 Task: Schedule a meeting titled 'Kick-off Meeting' on June 29, 2023, from 5:00 PM to 5:30 PM.
Action: Mouse moved to (17, 56)
Screenshot: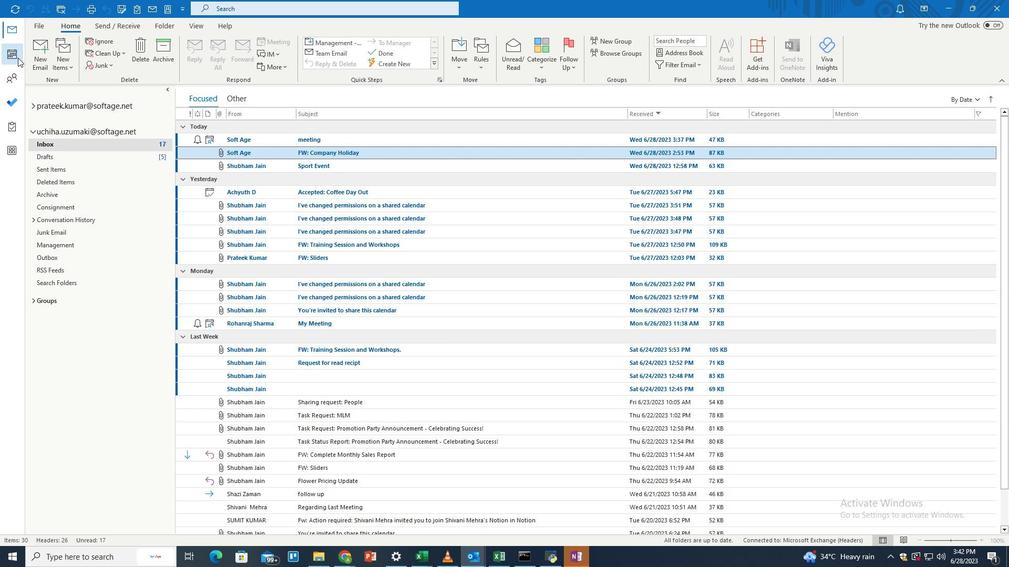 
Action: Mouse pressed left at (17, 56)
Screenshot: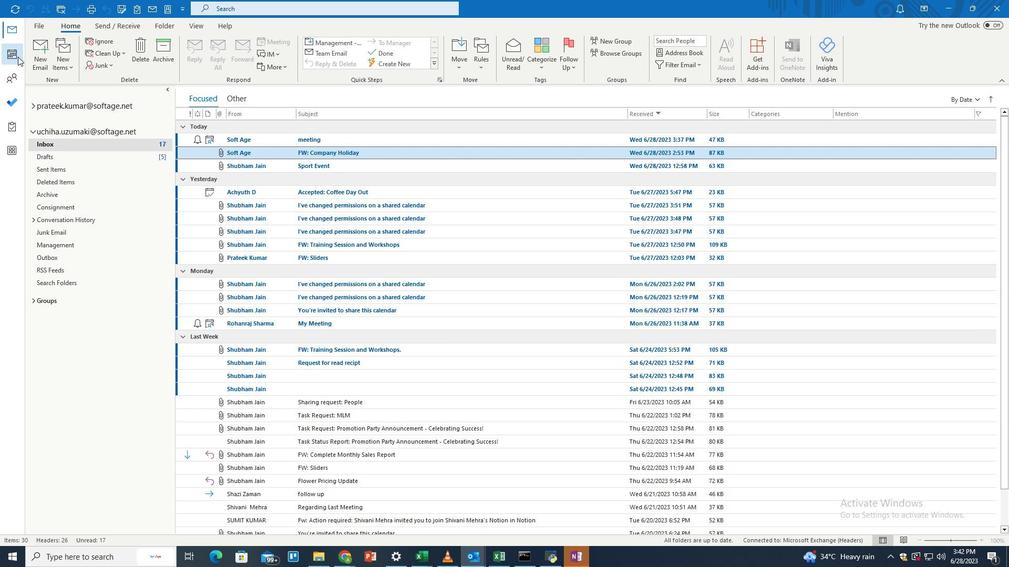 
Action: Mouse moved to (233, 103)
Screenshot: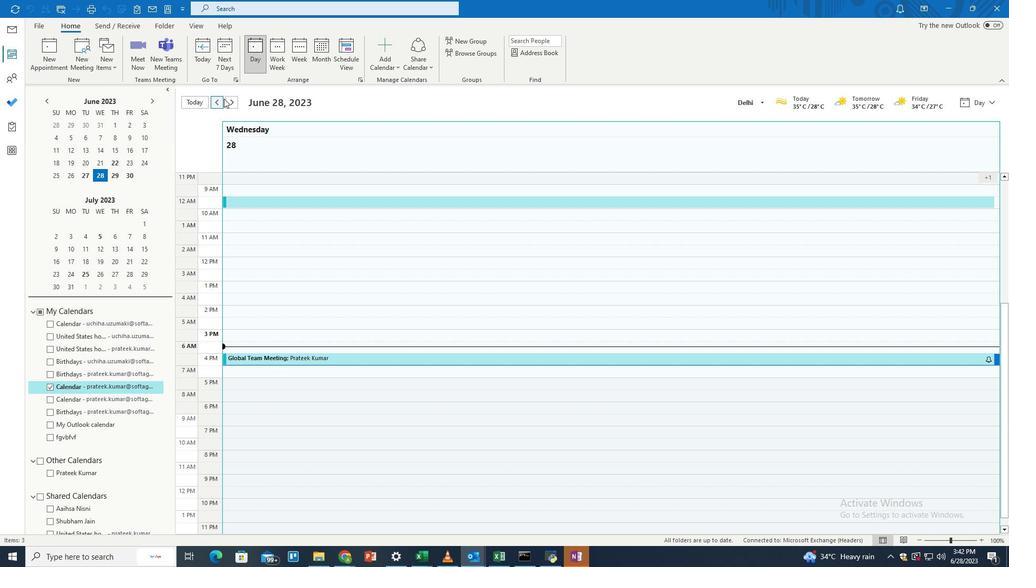
Action: Mouse pressed left at (233, 103)
Screenshot: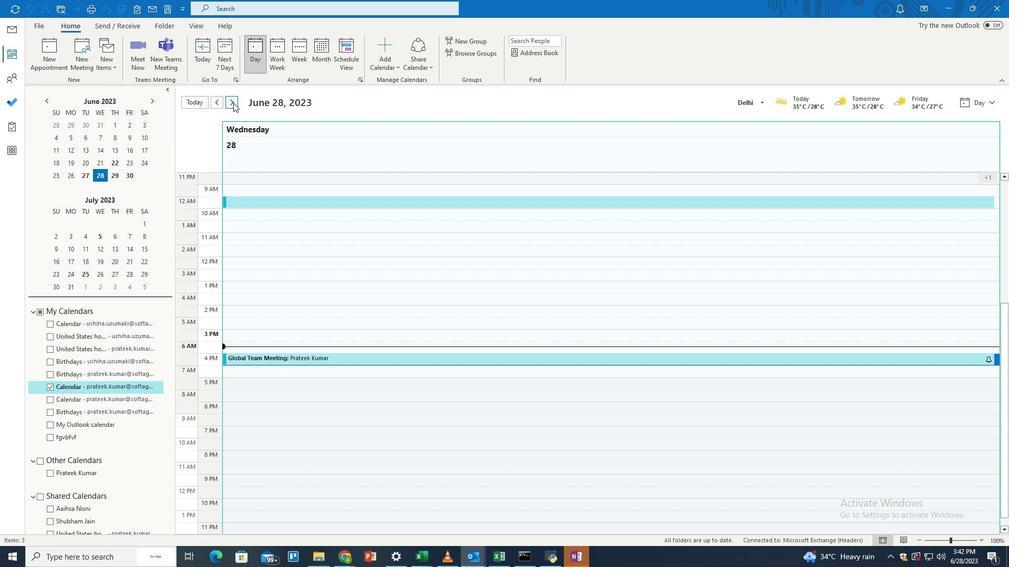 
Action: Mouse moved to (254, 383)
Screenshot: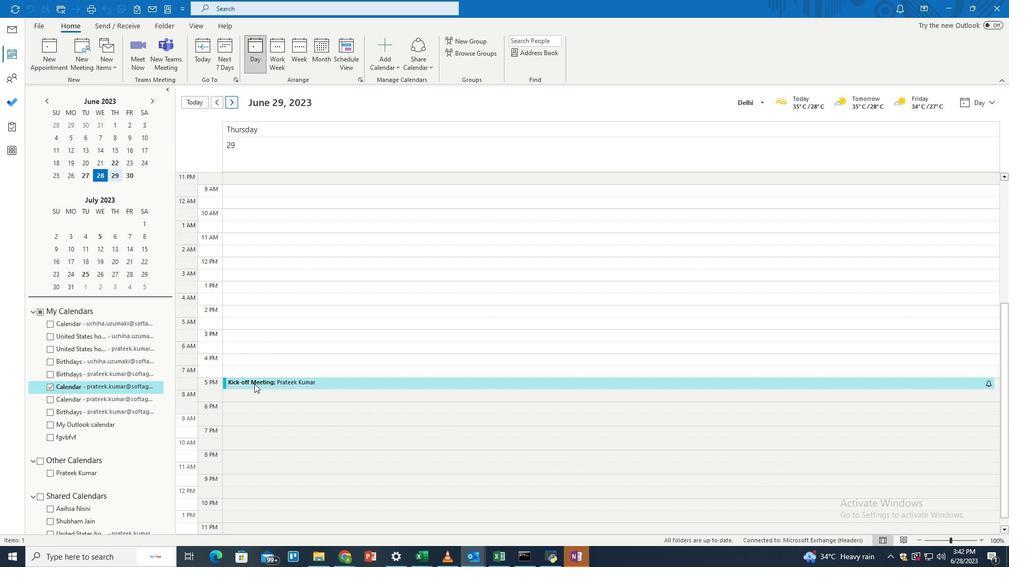 
Action: Mouse pressed left at (254, 383)
Screenshot: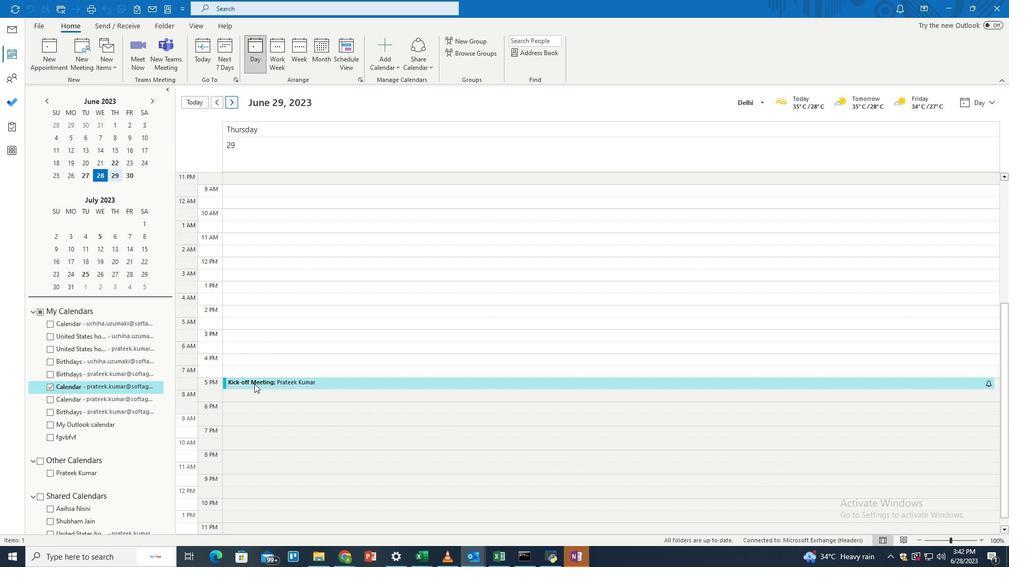 
Action: Mouse pressed left at (254, 383)
Screenshot: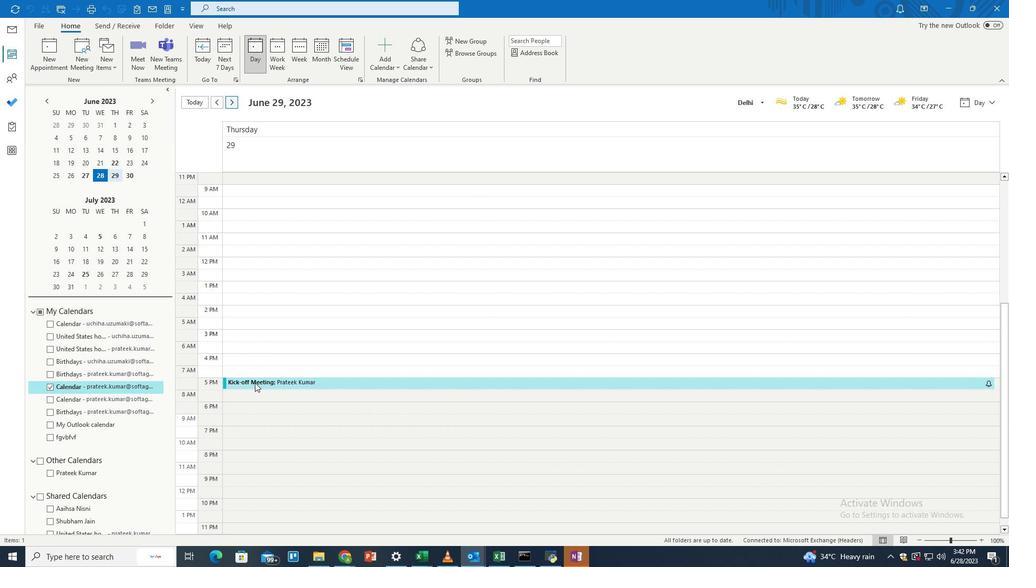 
Action: Mouse moved to (823, 120)
Screenshot: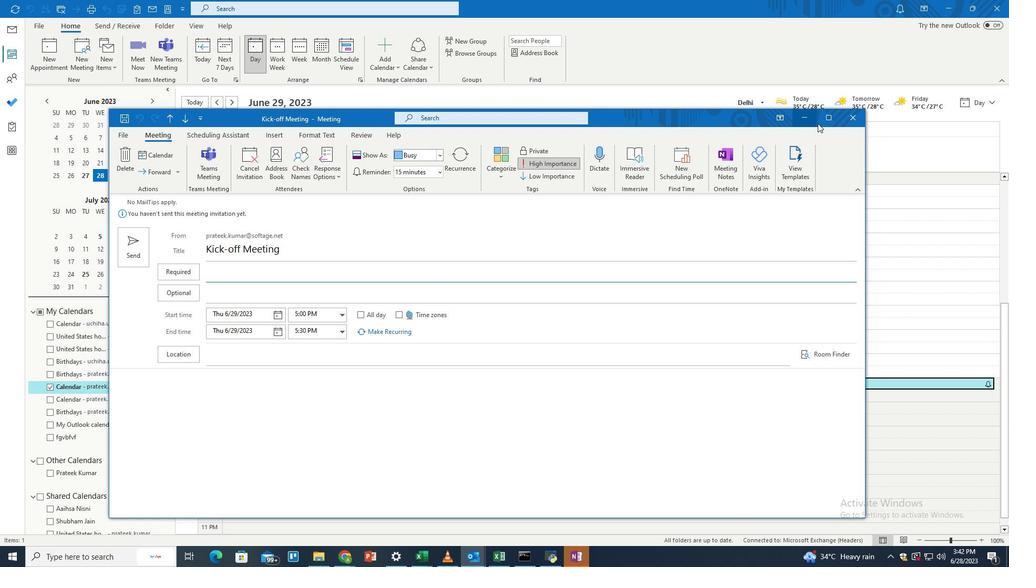 
Action: Mouse pressed left at (823, 120)
Screenshot: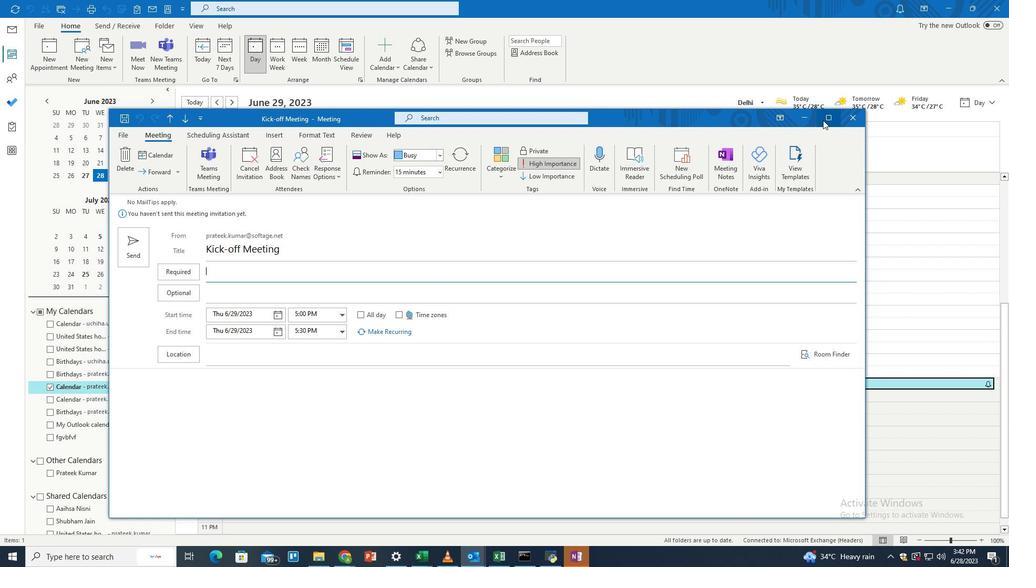 
Action: Mouse moved to (170, 205)
Screenshot: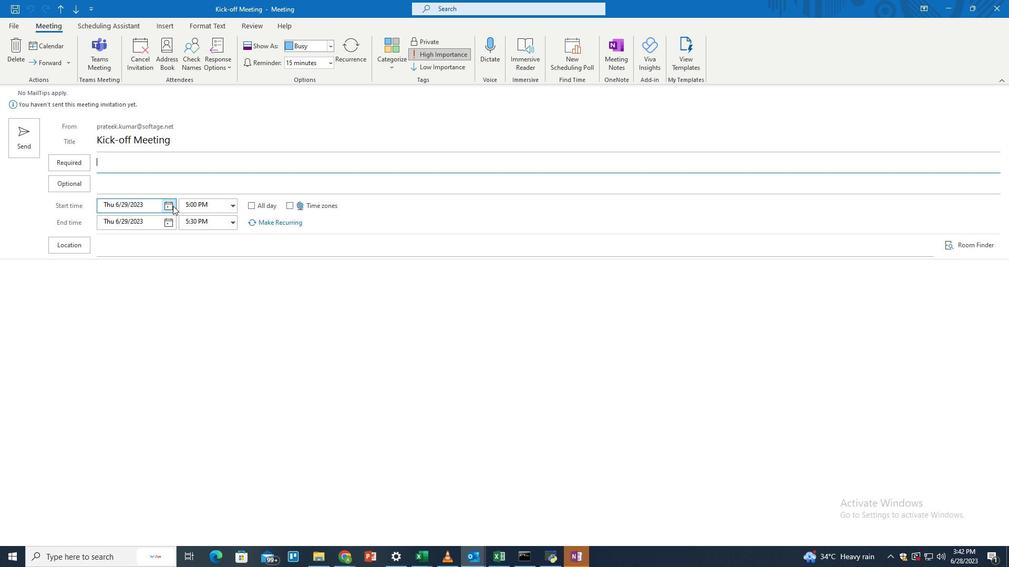 
Action: Mouse pressed left at (170, 205)
Screenshot: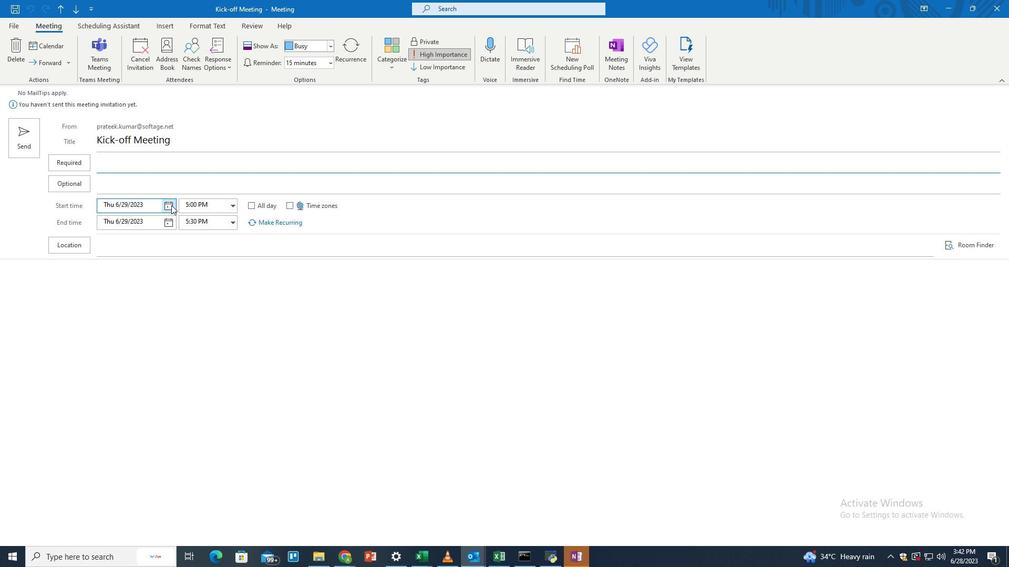 
Action: Mouse moved to (168, 217)
Screenshot: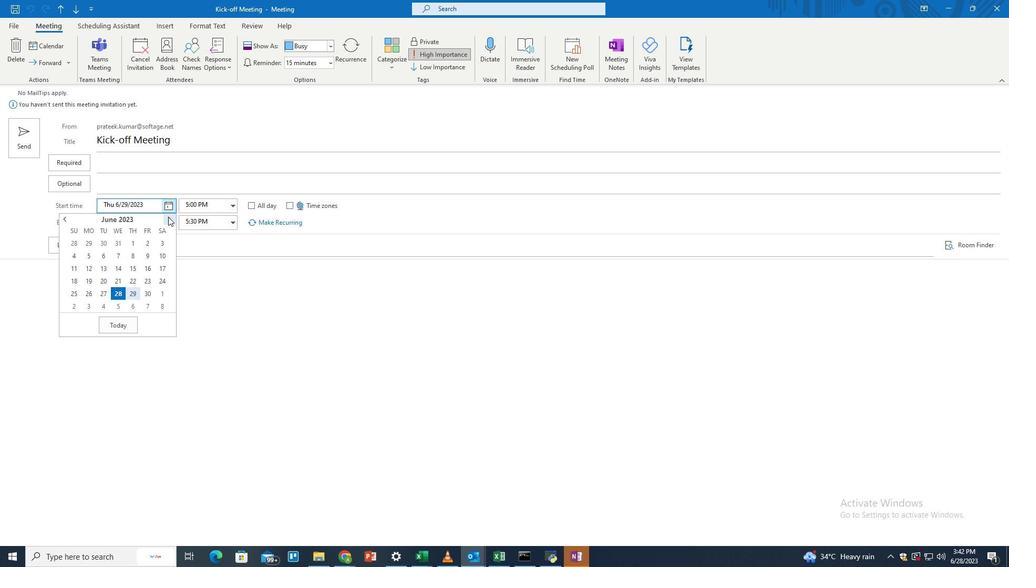
Action: Mouse pressed left at (168, 217)
Screenshot: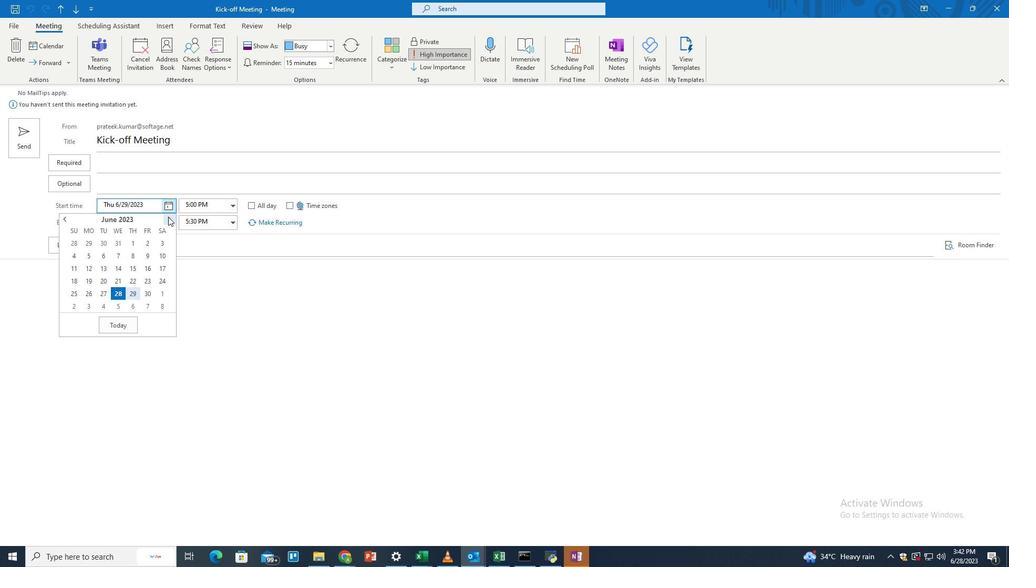 
Action: Mouse pressed left at (168, 217)
Screenshot: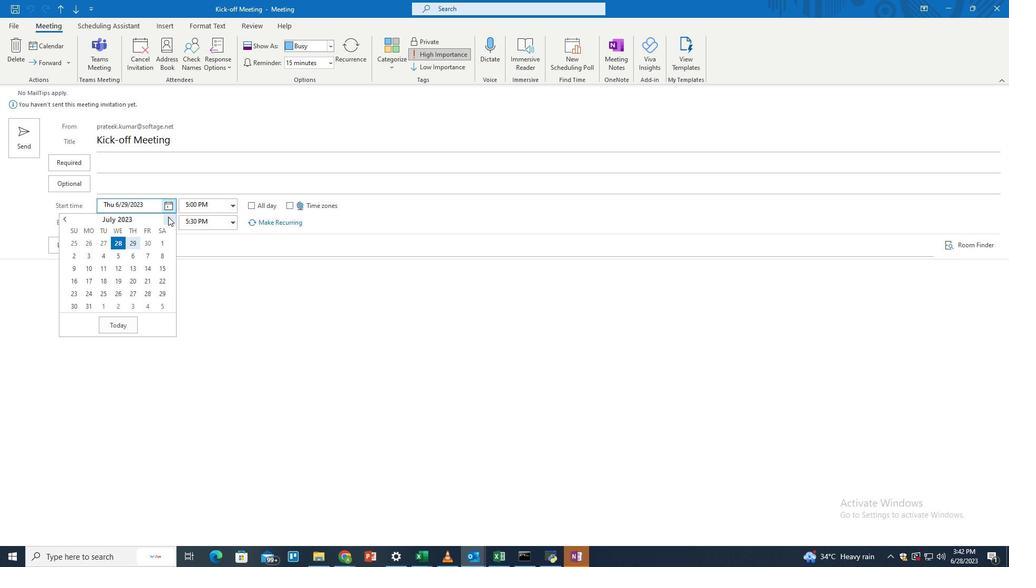 
Action: Mouse moved to (75, 269)
Screenshot: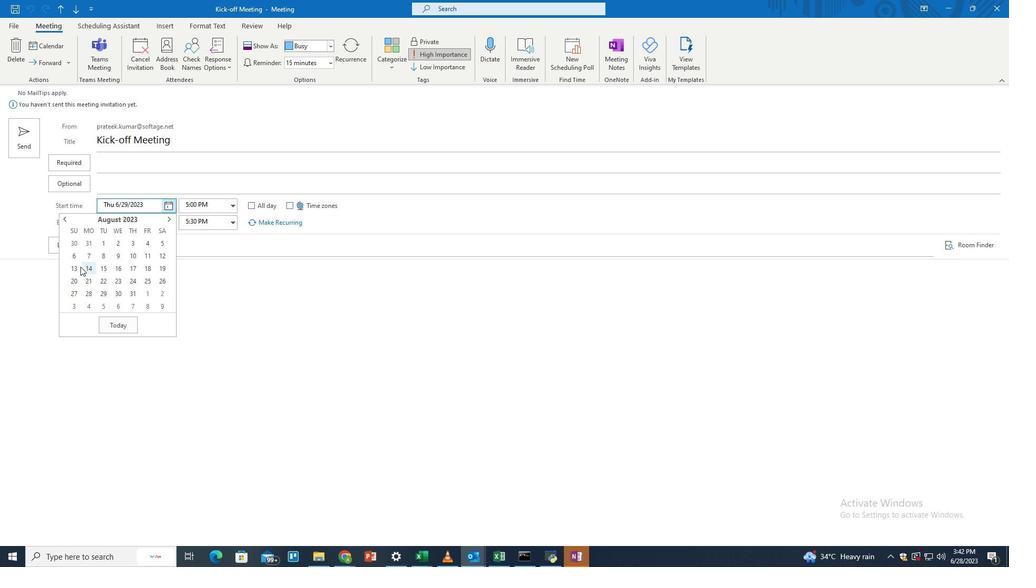 
Action: Mouse pressed left at (75, 269)
Screenshot: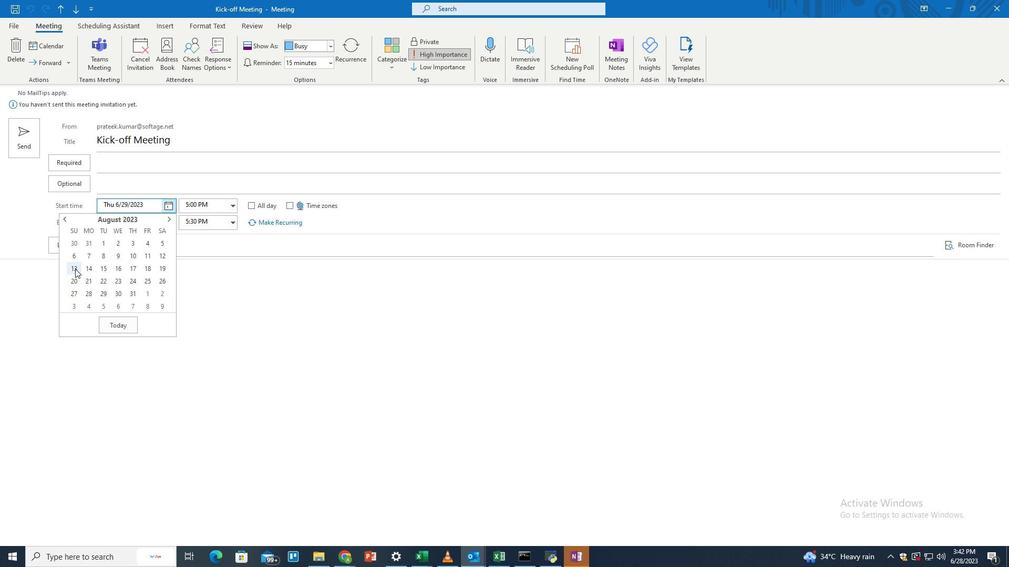 
Action: Mouse moved to (423, 44)
Screenshot: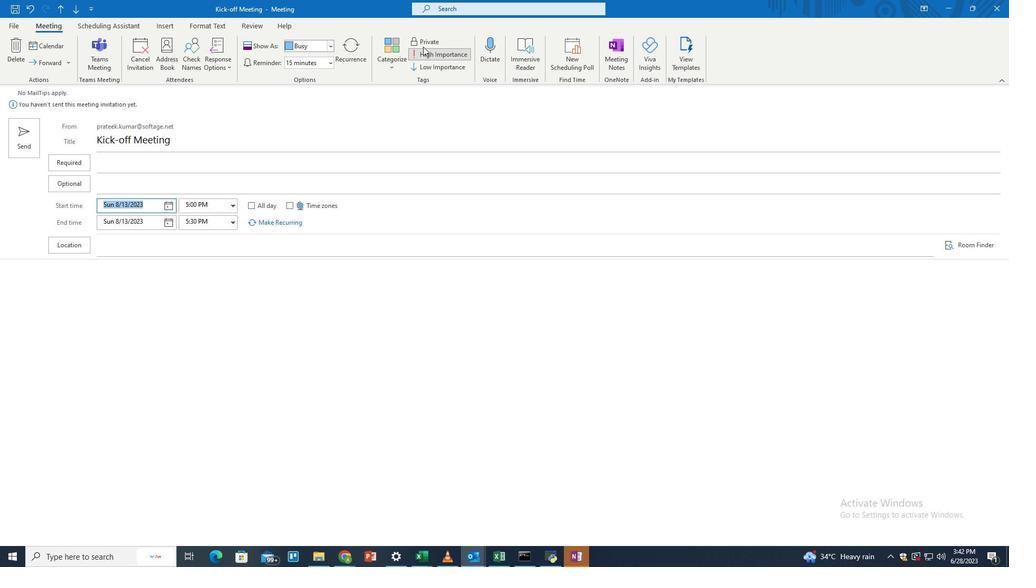 
Action: Mouse pressed left at (423, 44)
Screenshot: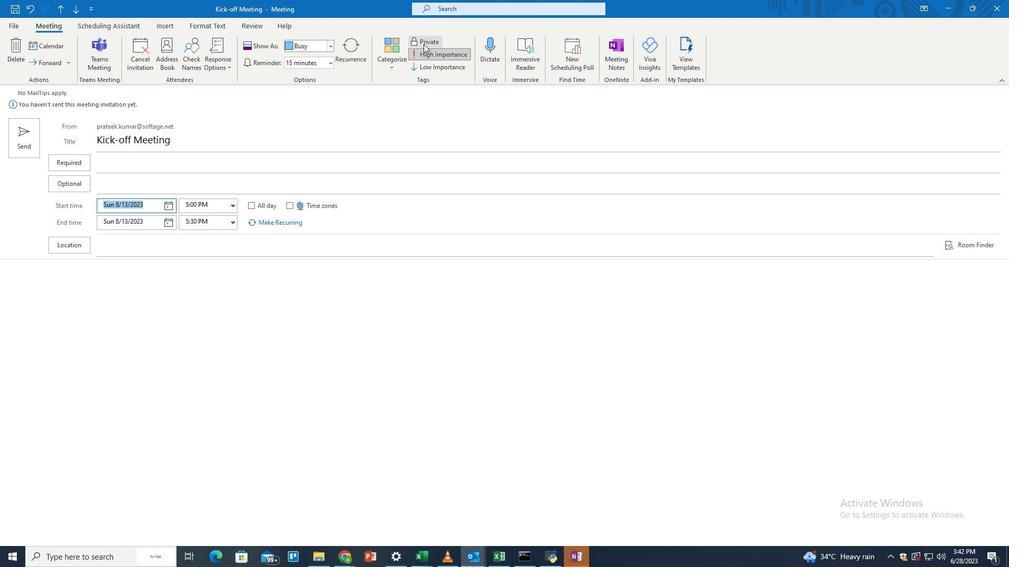 
Action: Mouse moved to (89, 87)
Screenshot: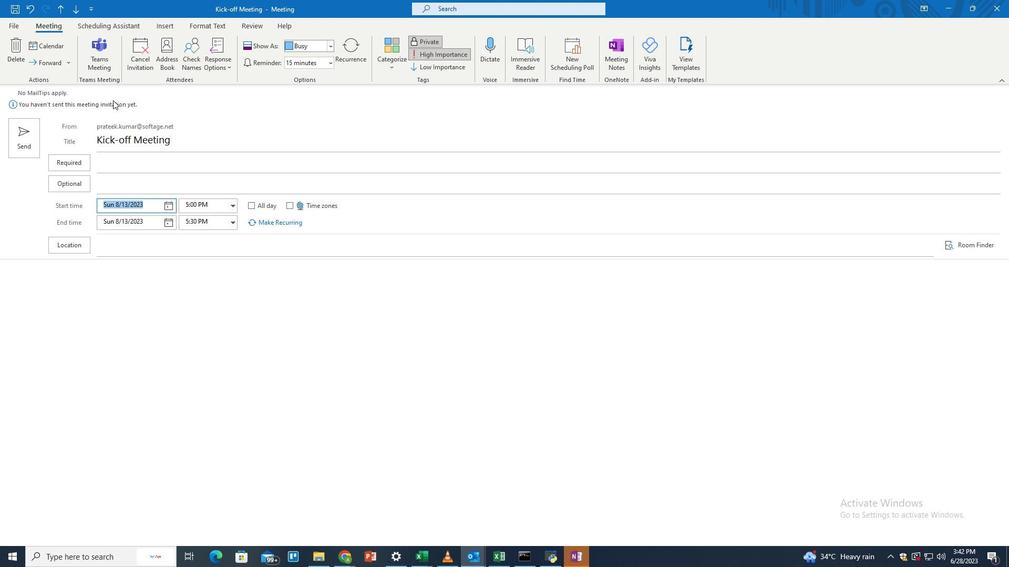 
